 Task: Add The Ginger People Ginger Soother, Lemon & Honey Gingerade to the cart.
Action: Mouse moved to (23, 99)
Screenshot: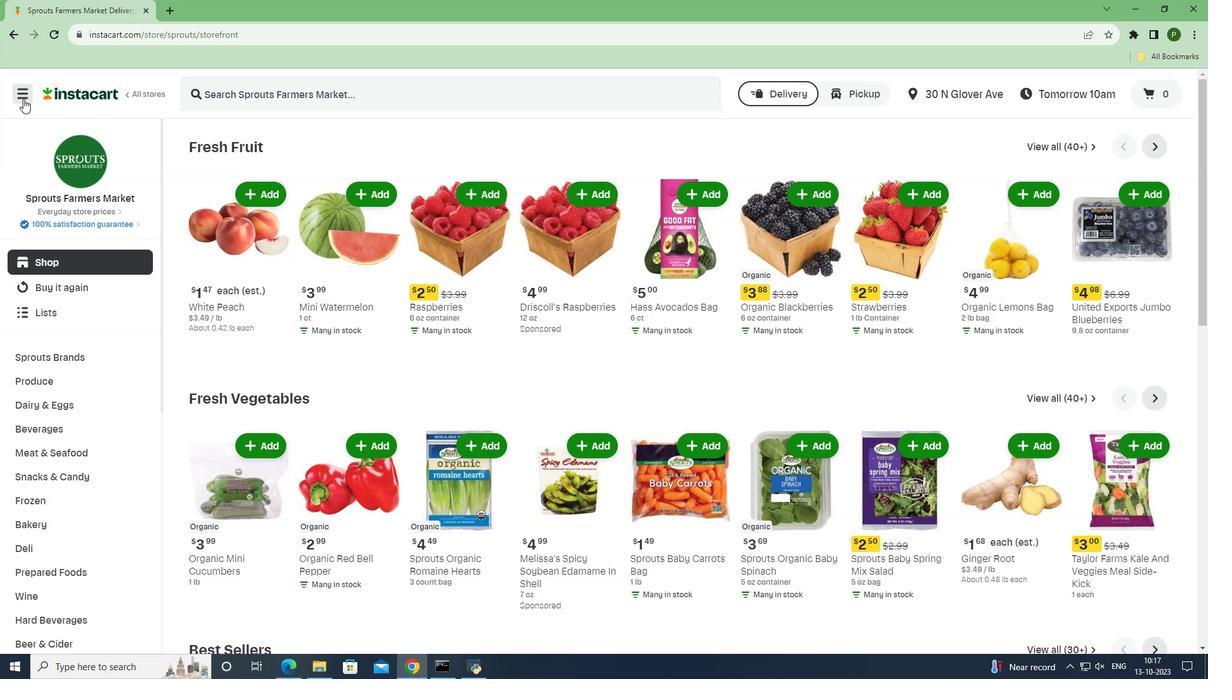 
Action: Mouse pressed left at (23, 99)
Screenshot: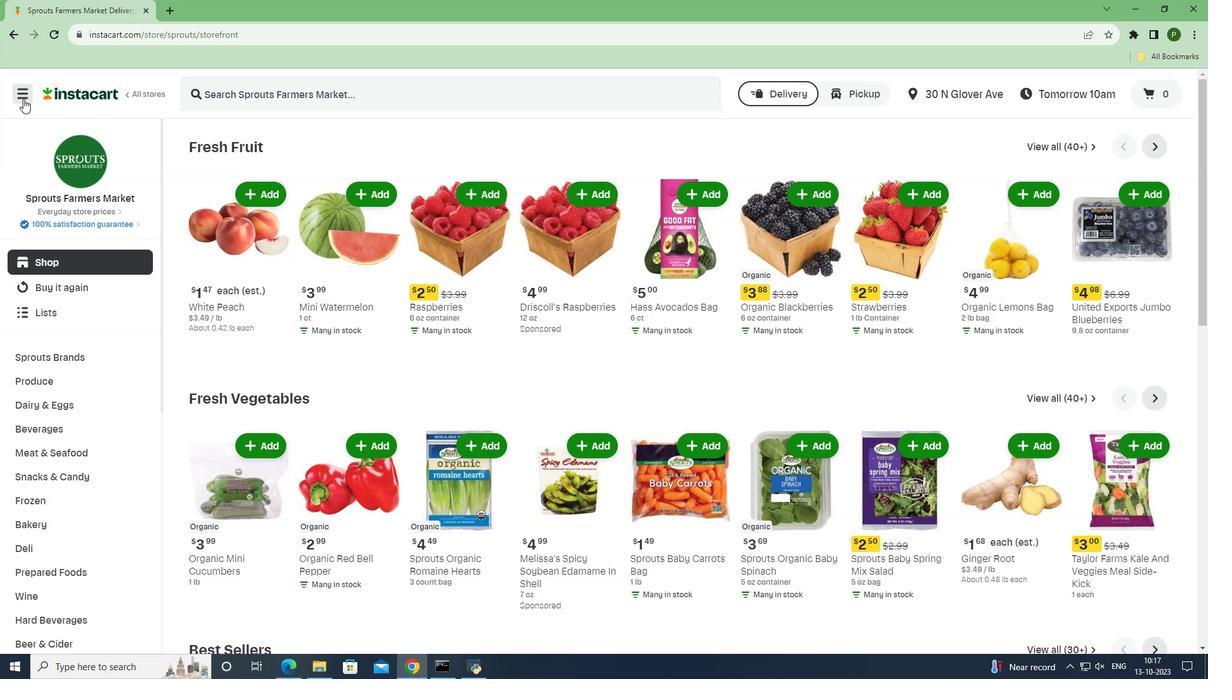 
Action: Mouse moved to (69, 332)
Screenshot: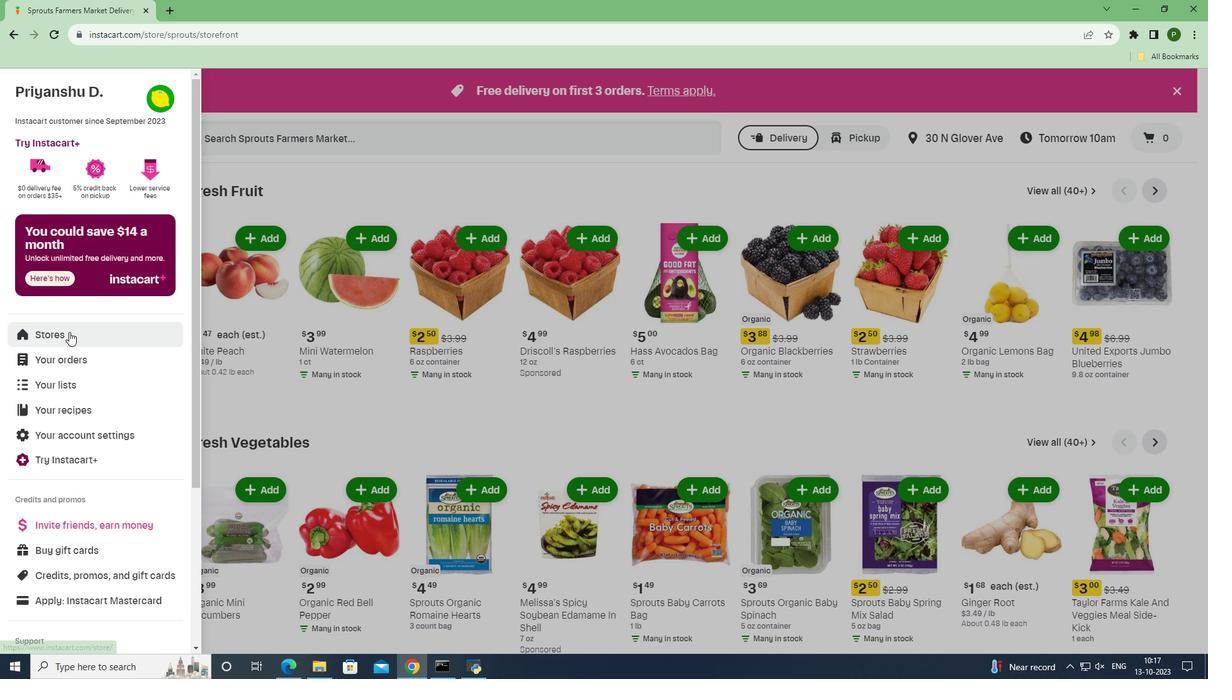
Action: Mouse pressed left at (69, 332)
Screenshot: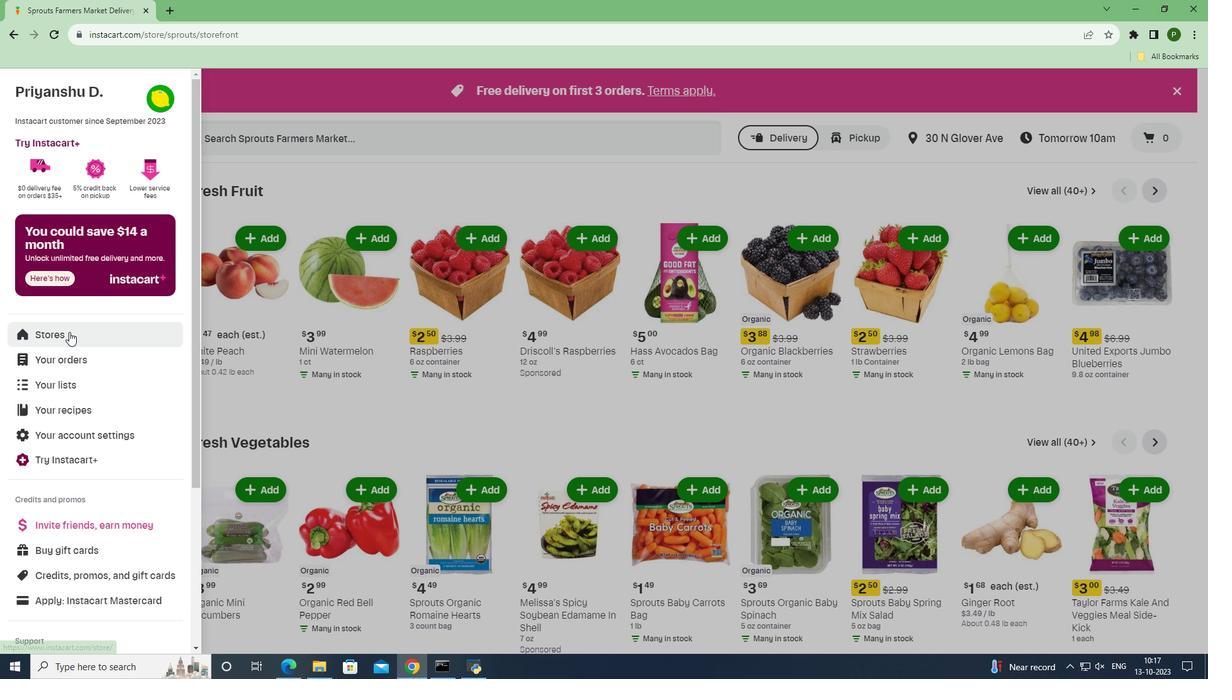 
Action: Mouse moved to (288, 139)
Screenshot: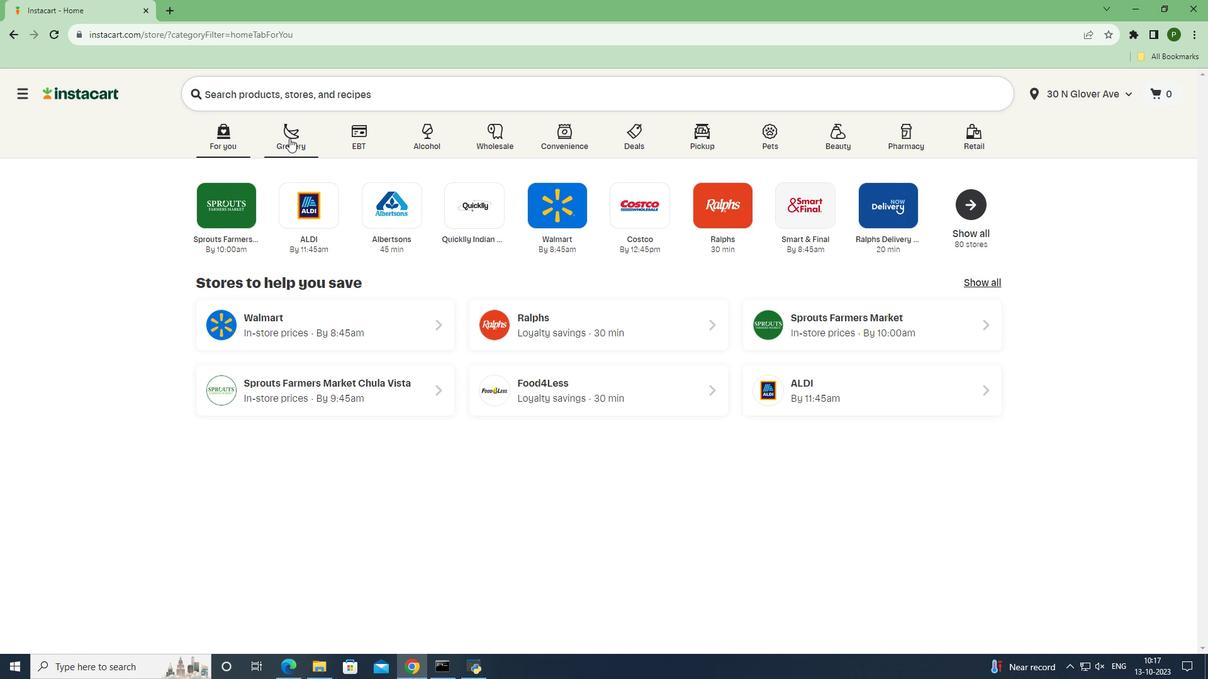 
Action: Mouse pressed left at (288, 139)
Screenshot: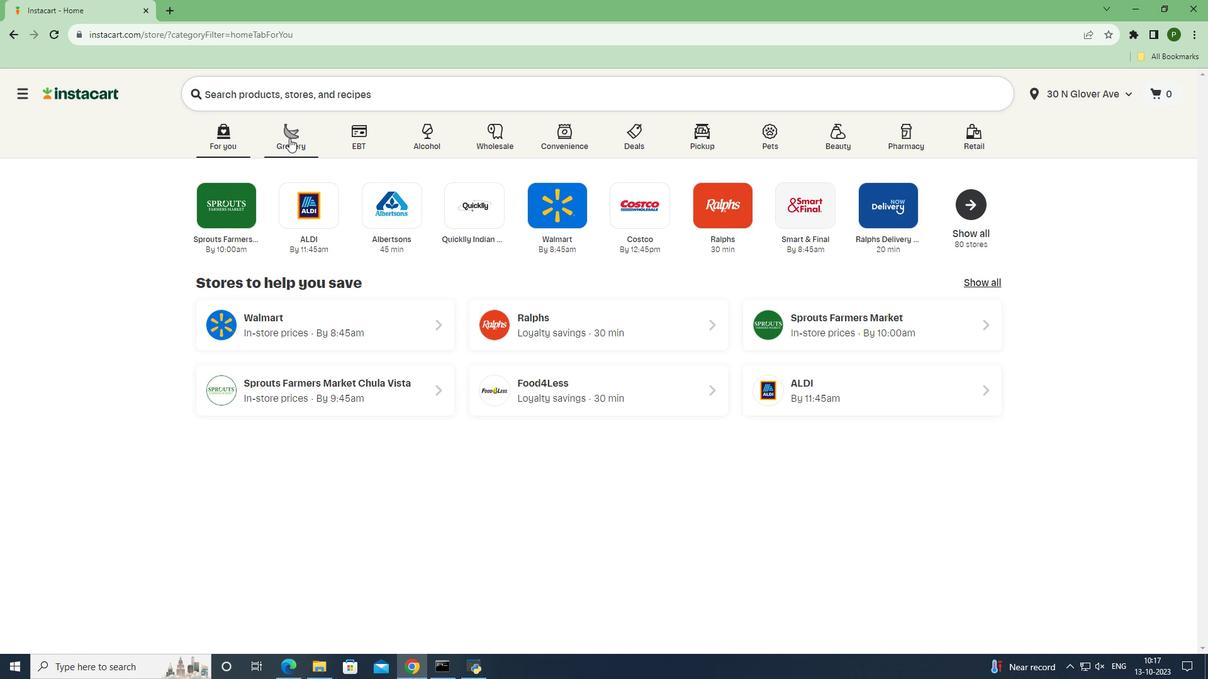 
Action: Mouse moved to (772, 276)
Screenshot: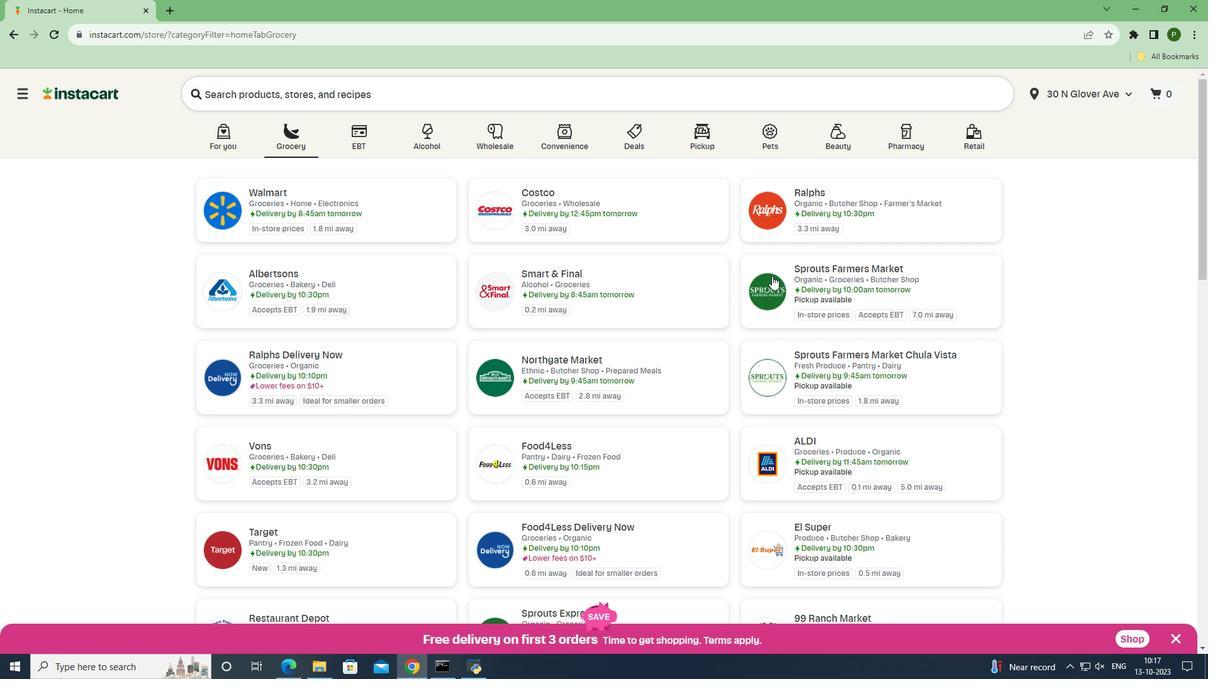 
Action: Mouse pressed left at (772, 276)
Screenshot: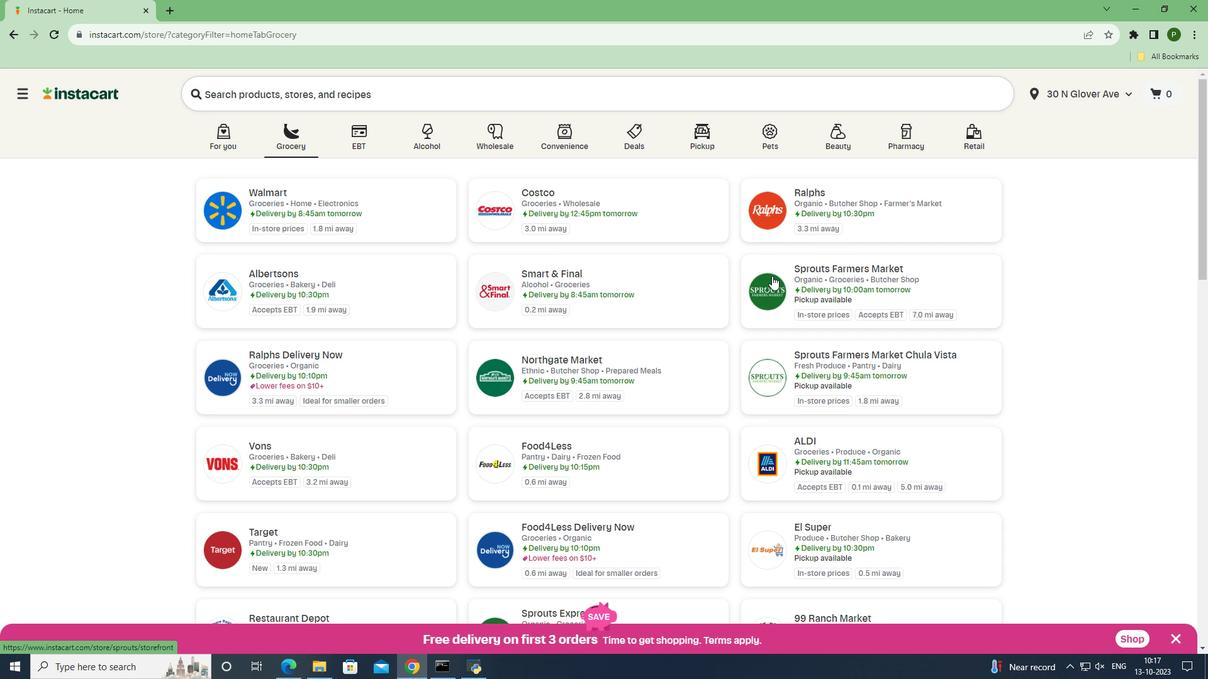
Action: Mouse moved to (90, 475)
Screenshot: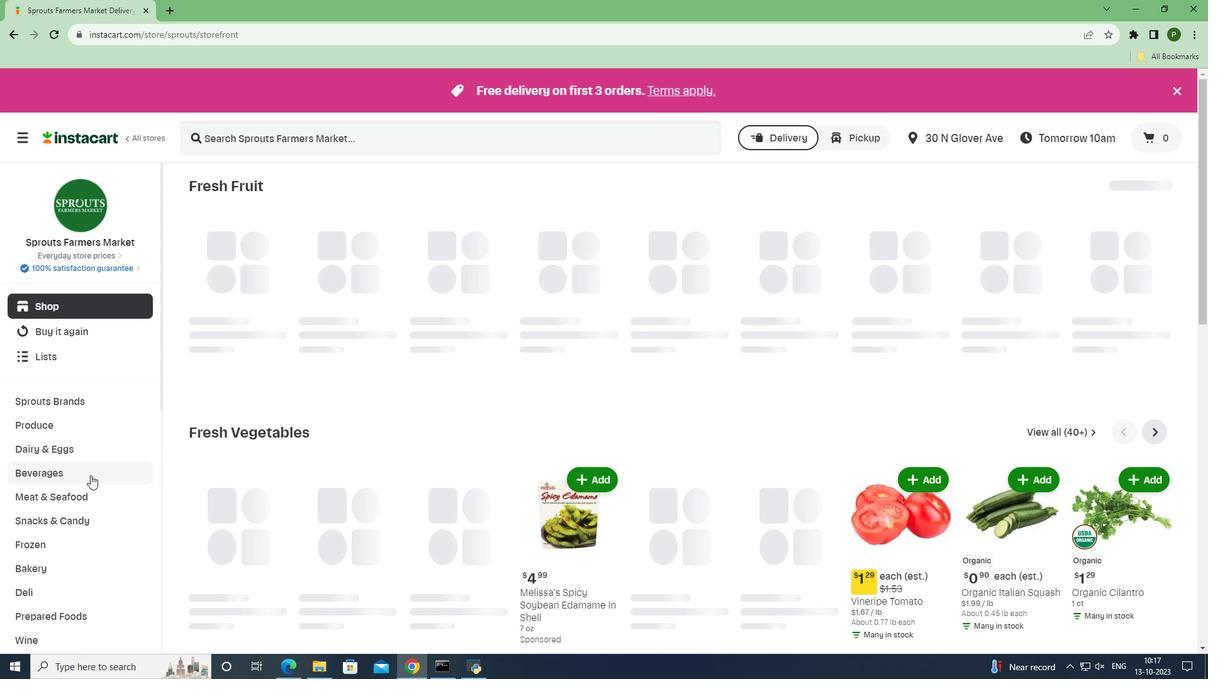 
Action: Mouse pressed left at (90, 475)
Screenshot: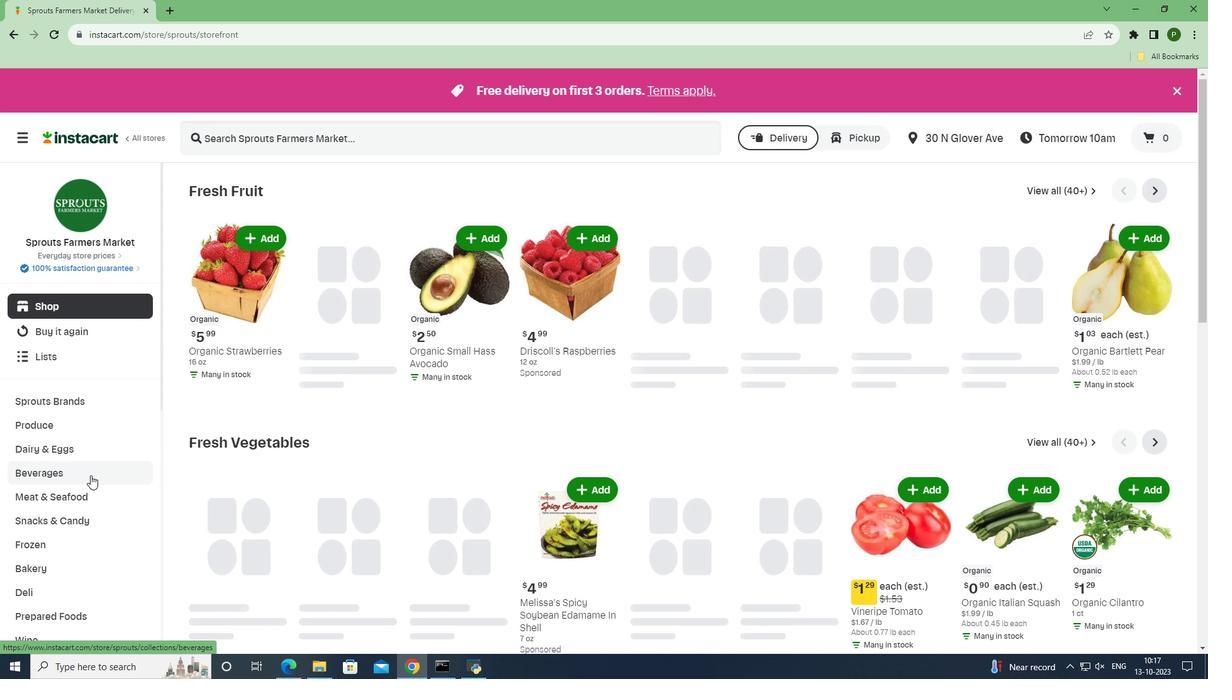 
Action: Mouse moved to (694, 215)
Screenshot: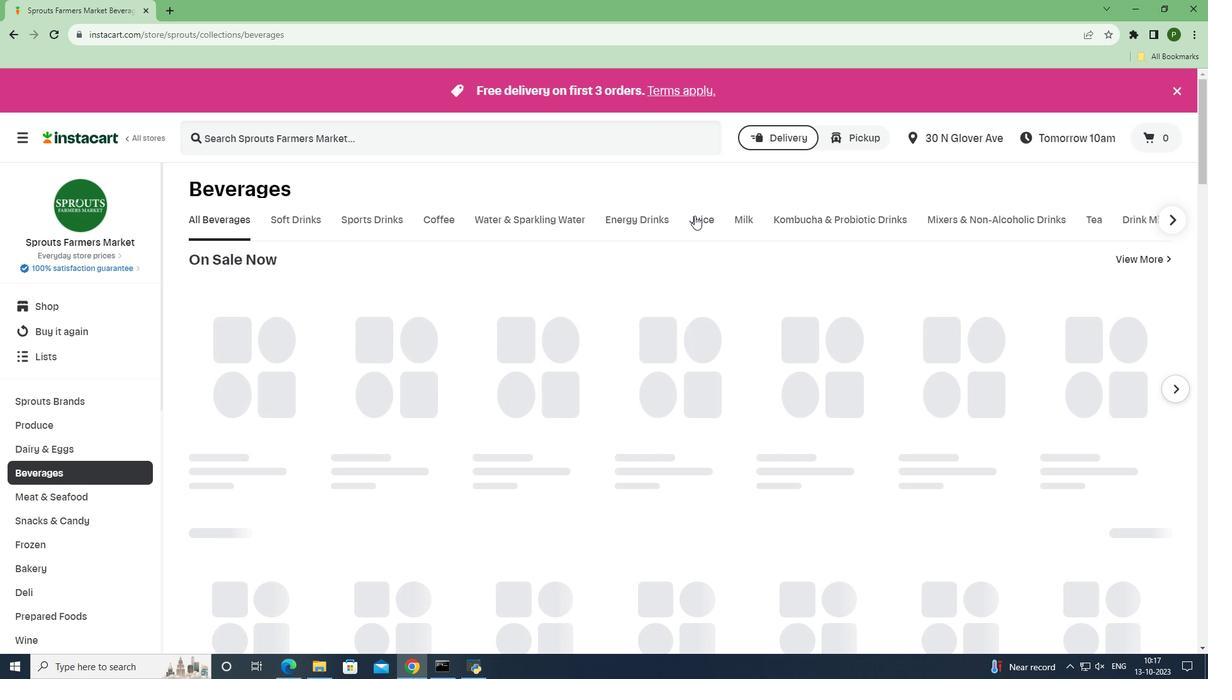 
Action: Mouse pressed left at (694, 215)
Screenshot: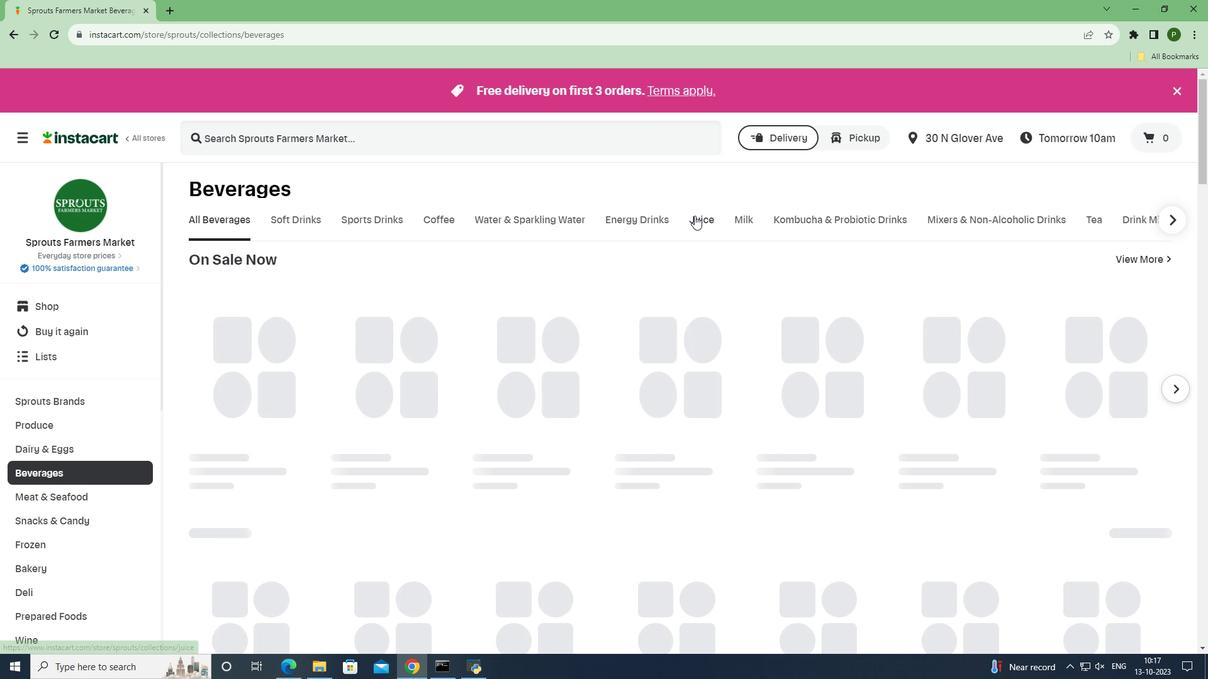 
Action: Mouse moved to (449, 146)
Screenshot: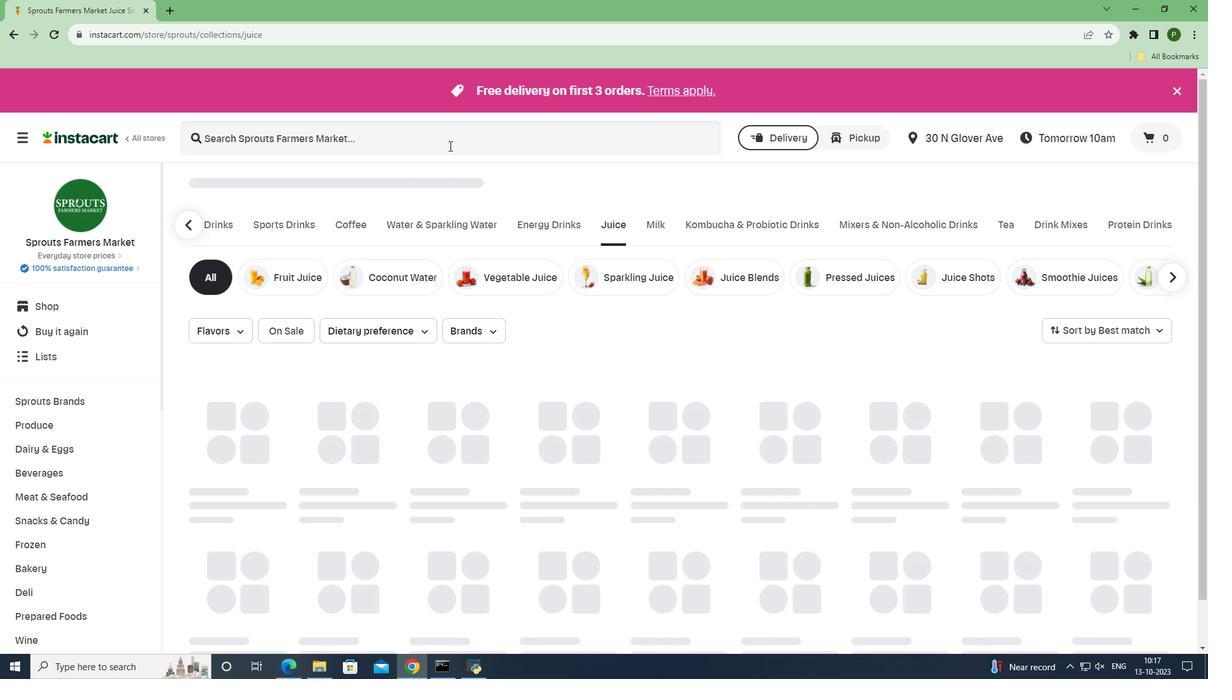 
Action: Mouse pressed left at (449, 146)
Screenshot: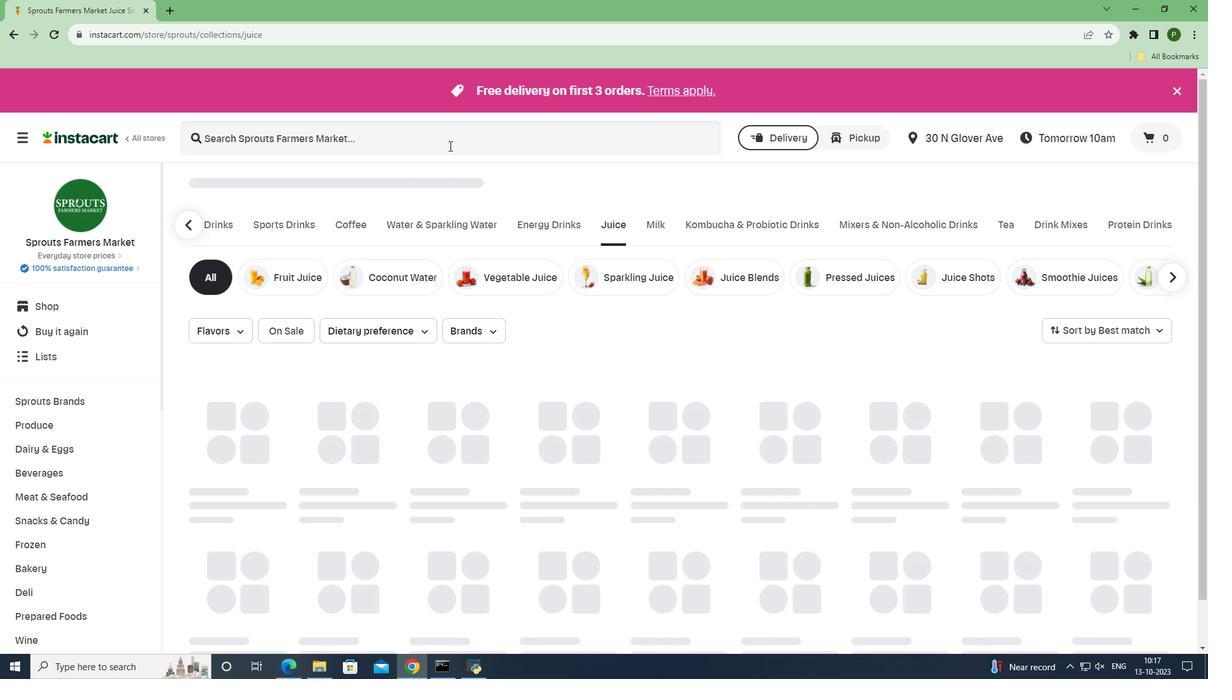 
Action: Mouse moved to (442, 146)
Screenshot: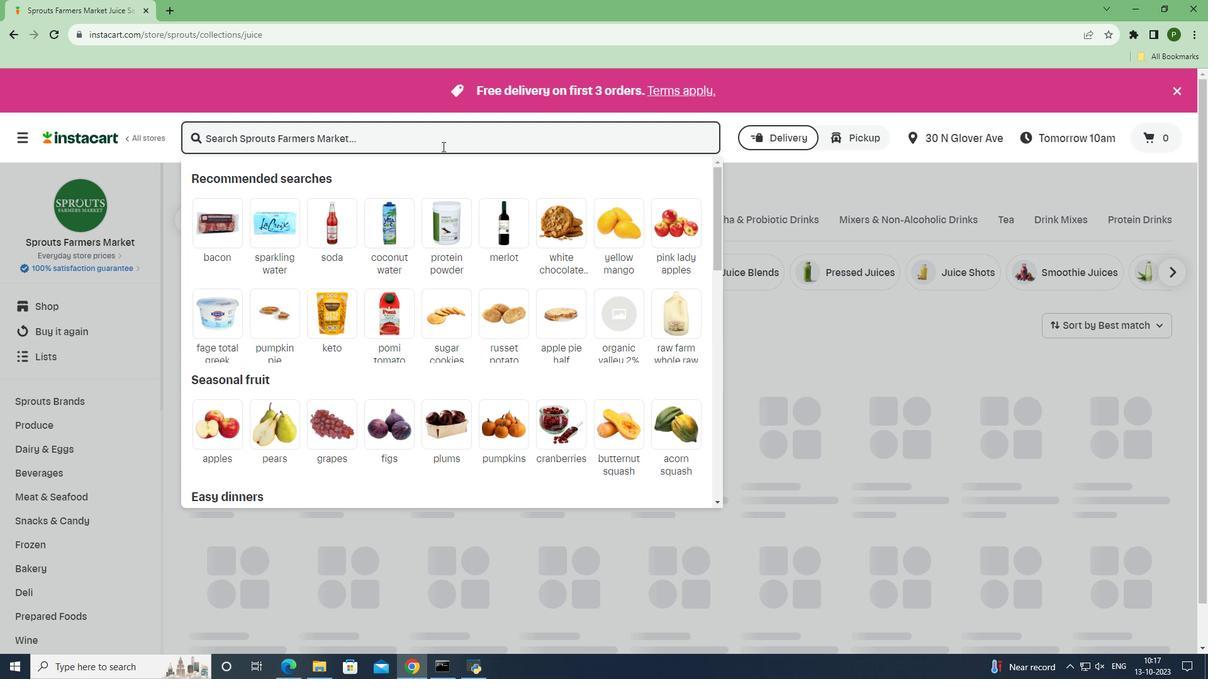 
Action: Key pressed <Key.caps_lock>T<Key.caps_lock>he<Key.space><Key.caps_lock>G<Key.caps_lock>inger<Key.space><Key.caps_lock>P<Key.caps_lock>eople<Key.space><Key.caps_lock>G<Key.caps_lock>inger<Key.space><Key.caps_lock>S<Key.caps_lock>oother<Key.space>,<Key.space><Key.caps_lock>L<Key.caps_lock>emon<Key.space><Key.shift>&<Key.space>h<Key.backspace><Key.caps_lock>H<Key.caps_lock>oney<Key.space><Key.caps_lock>G<Key.caps_lock>ingeraf<Key.backspace>de<Key.space><Key.enter>
Screenshot: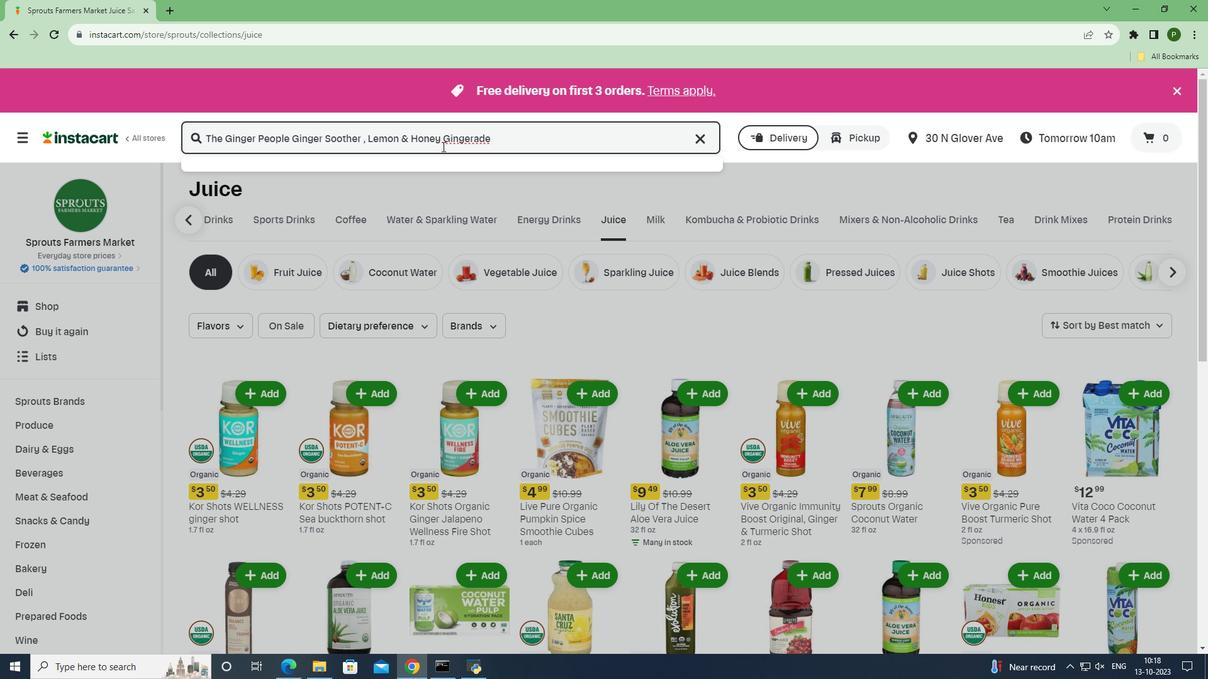 
Action: Mouse moved to (361, 266)
Screenshot: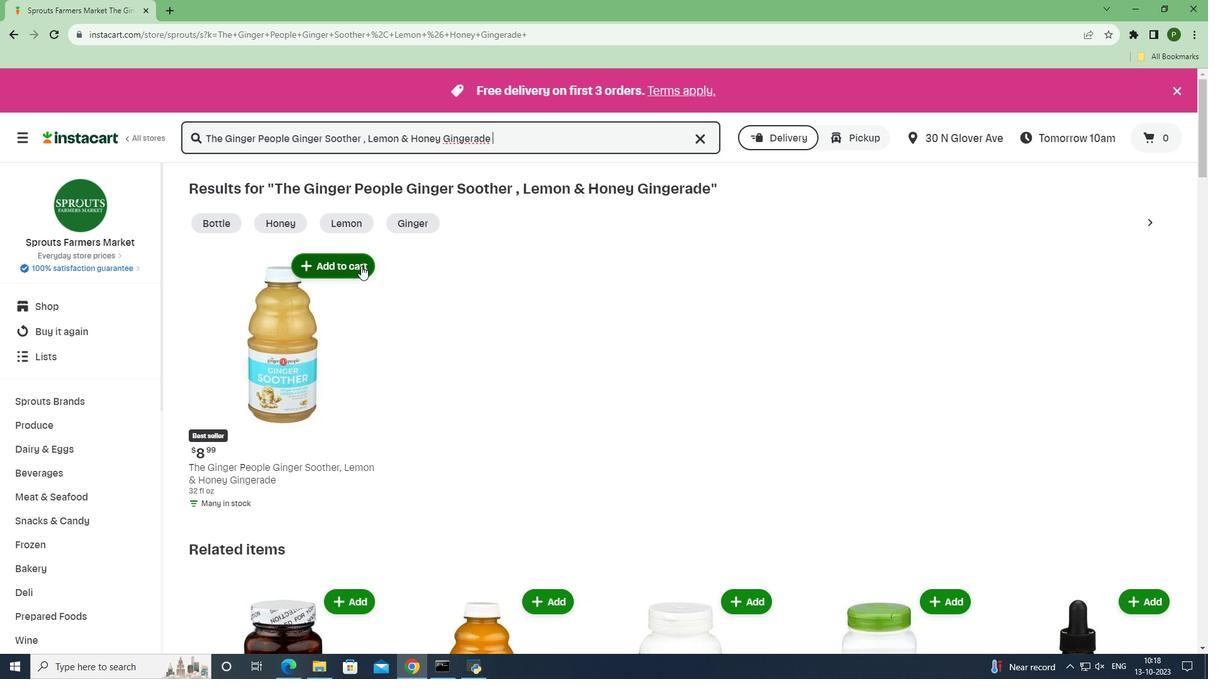 
Action: Mouse pressed left at (361, 266)
Screenshot: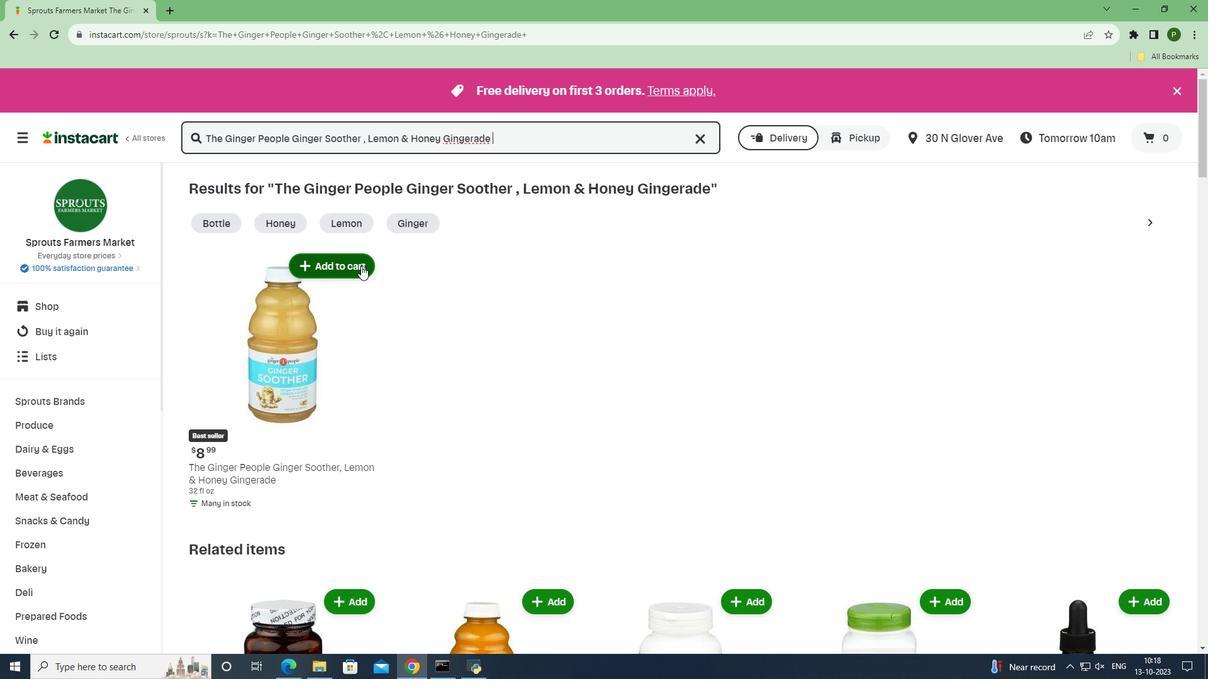 
Action: Mouse moved to (430, 348)
Screenshot: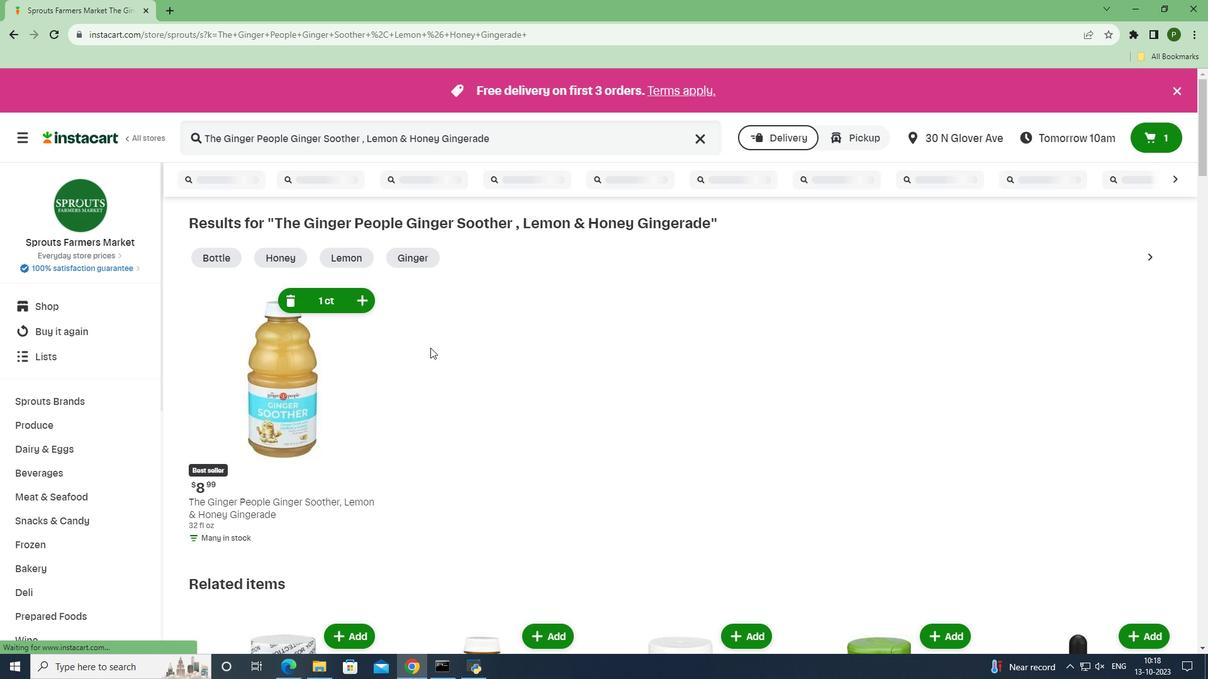 
